 Task: Change the invitee language to French.
Action: Mouse moved to (814, 229)
Screenshot: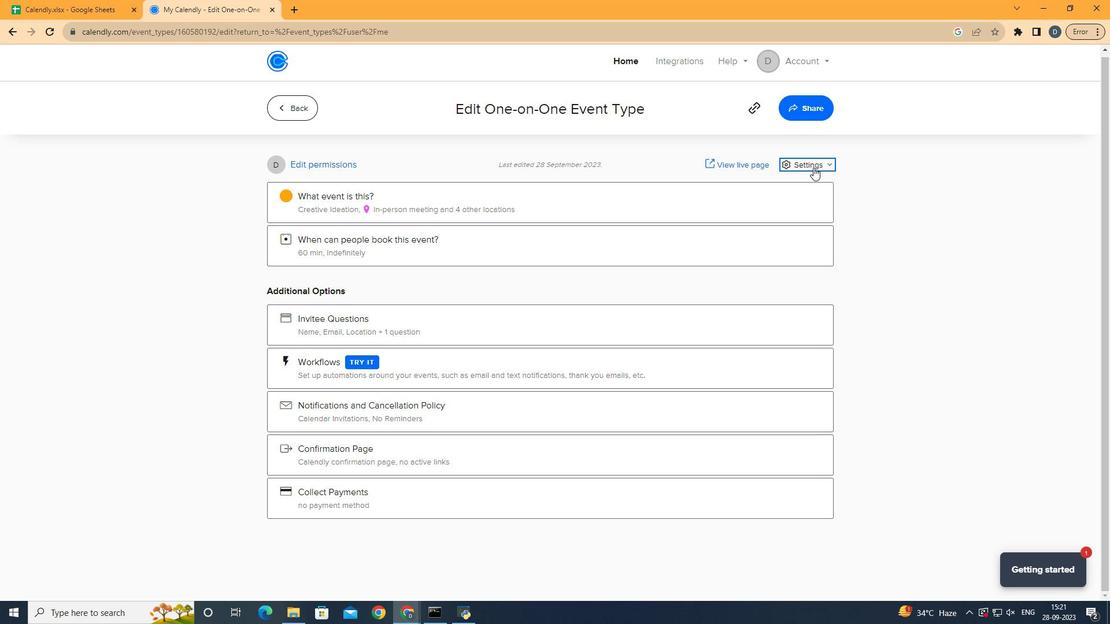 
Action: Mouse pressed left at (814, 229)
Screenshot: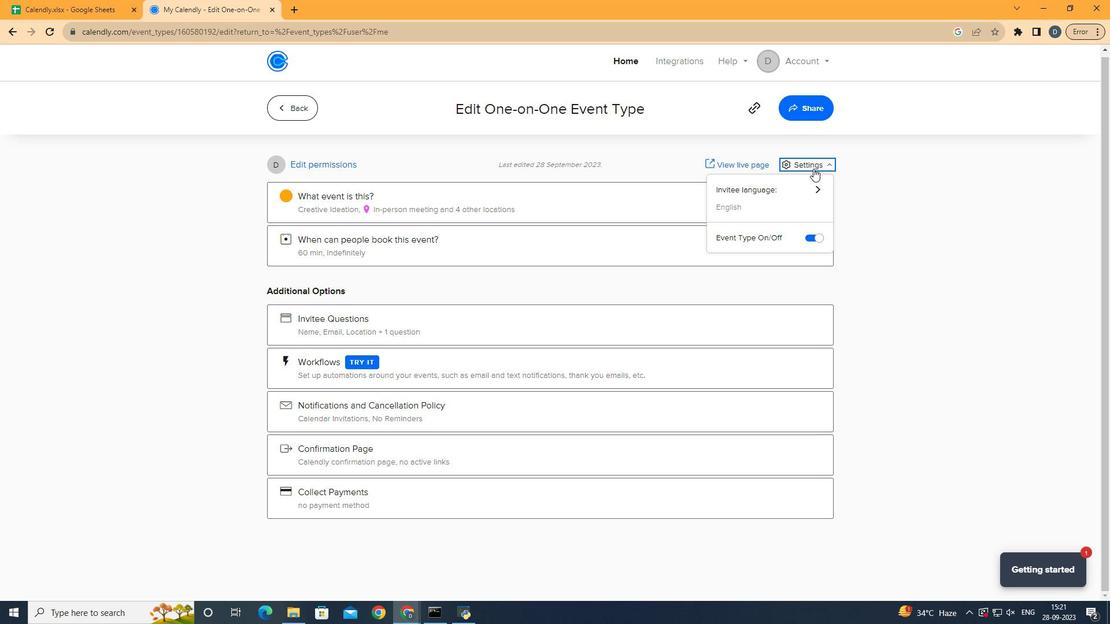 
Action: Mouse moved to (787, 236)
Screenshot: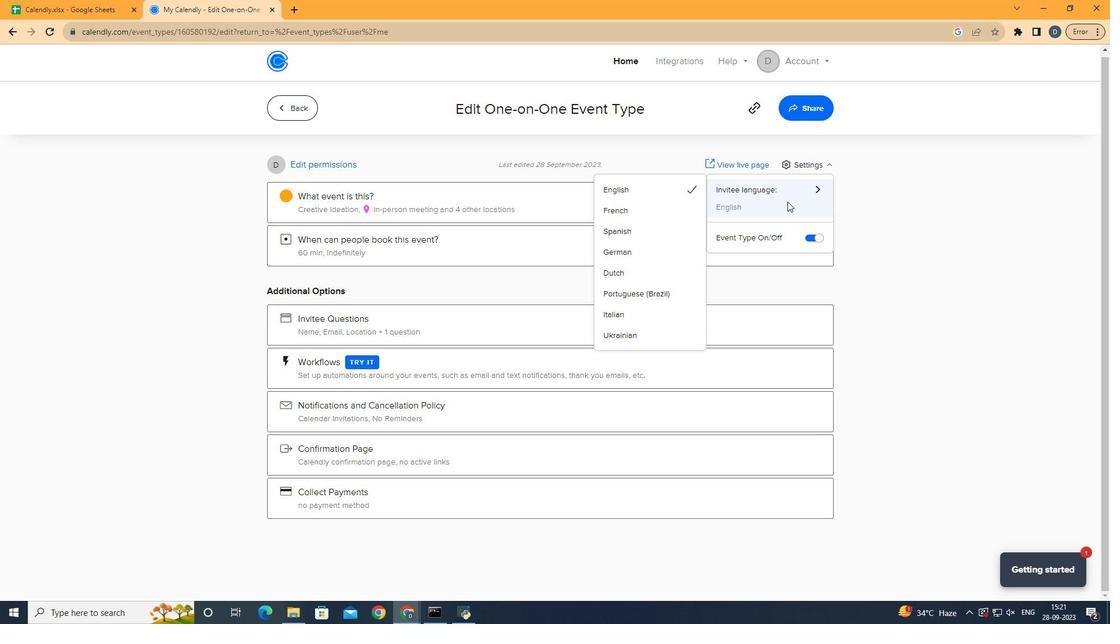 
Action: Mouse pressed left at (787, 236)
Screenshot: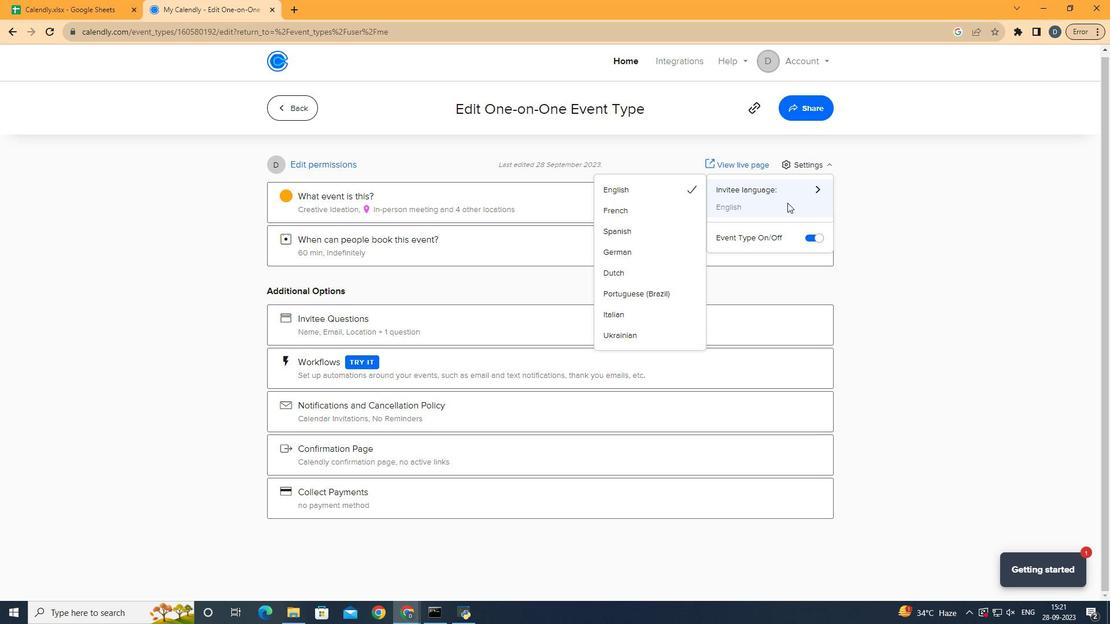 
Action: Mouse moved to (629, 239)
Screenshot: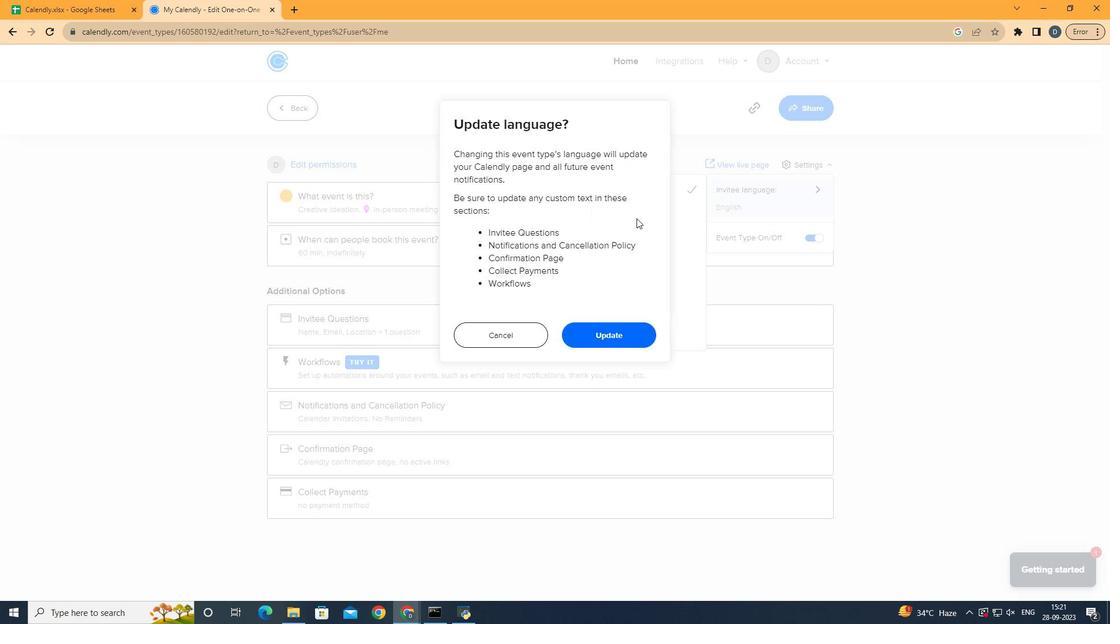 
Action: Mouse pressed left at (629, 239)
Screenshot: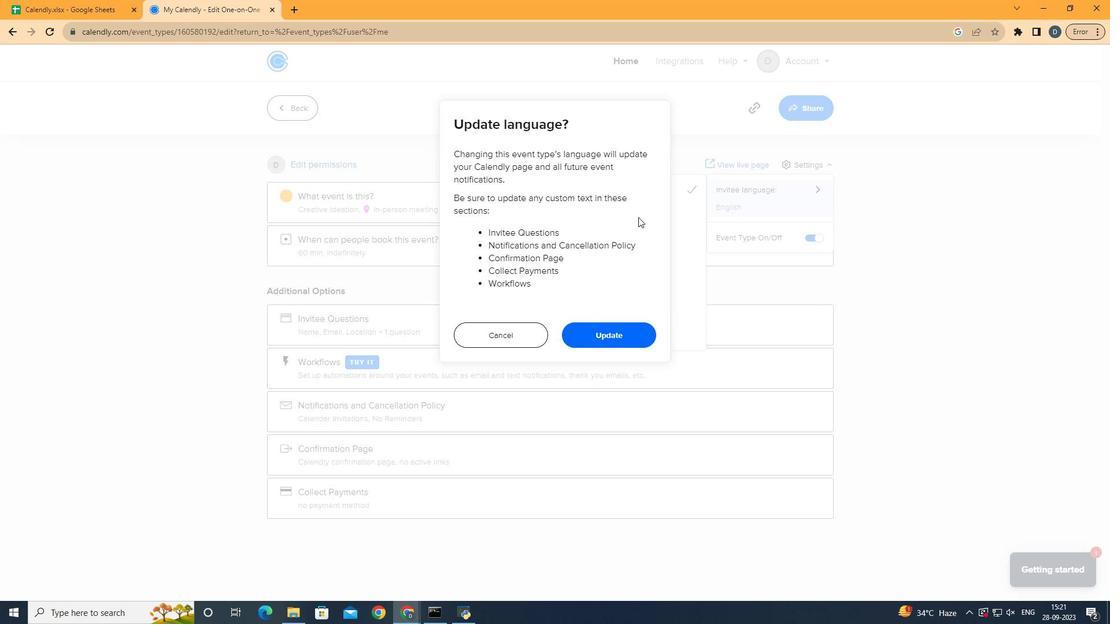 
Action: Mouse moved to (606, 264)
Screenshot: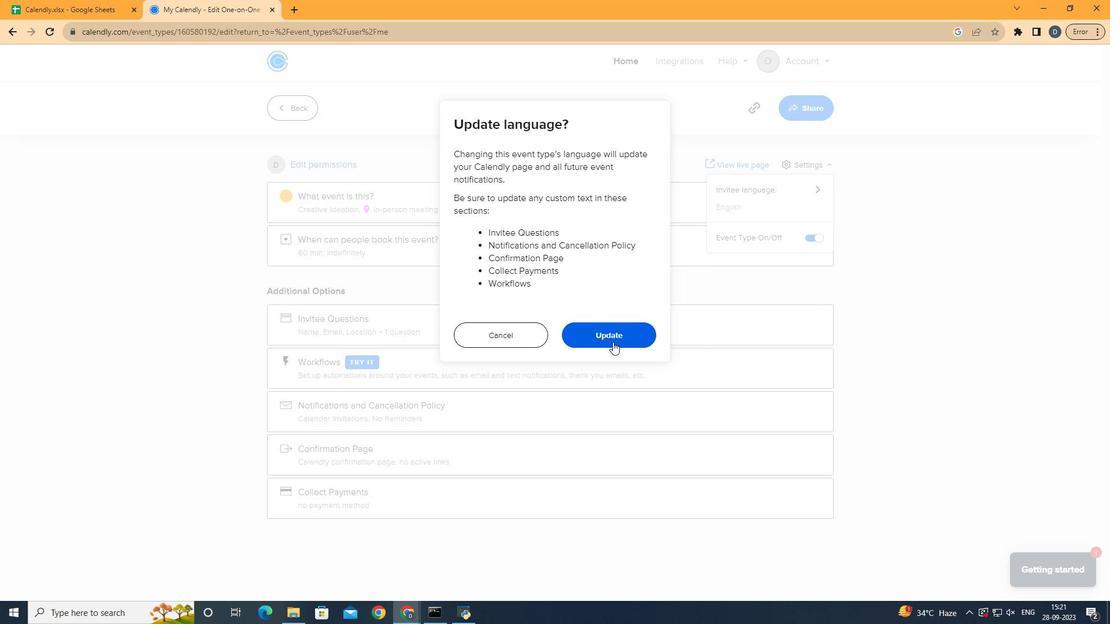 
Action: Mouse pressed left at (606, 264)
Screenshot: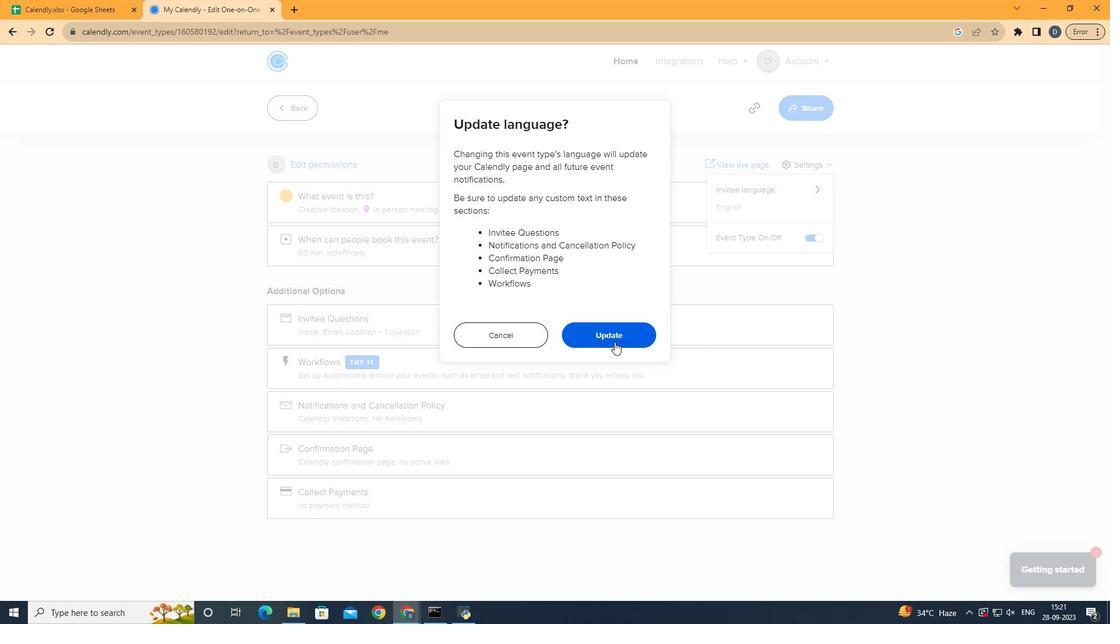 
Action: Mouse moved to (909, 246)
Screenshot: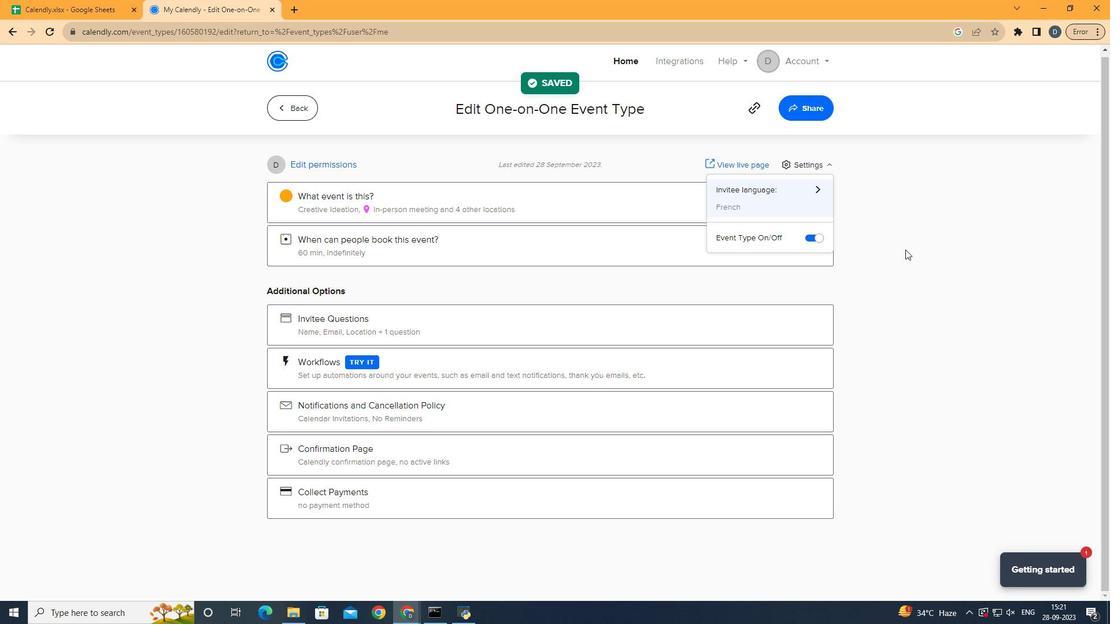 
Action: Mouse pressed left at (909, 246)
Screenshot: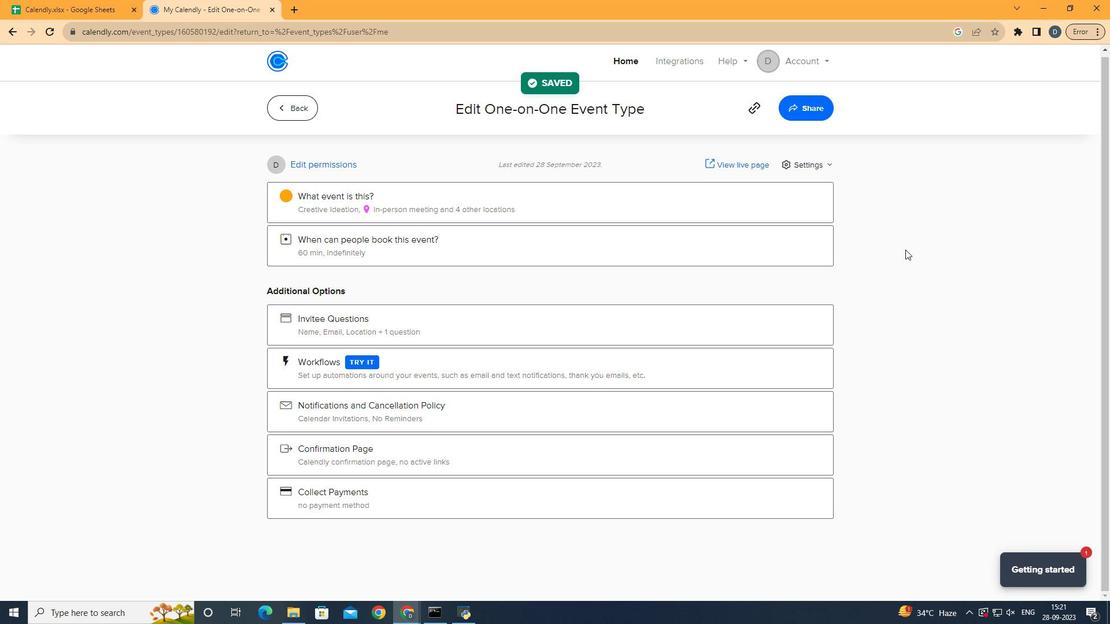 
Action: Mouse moved to (929, 244)
Screenshot: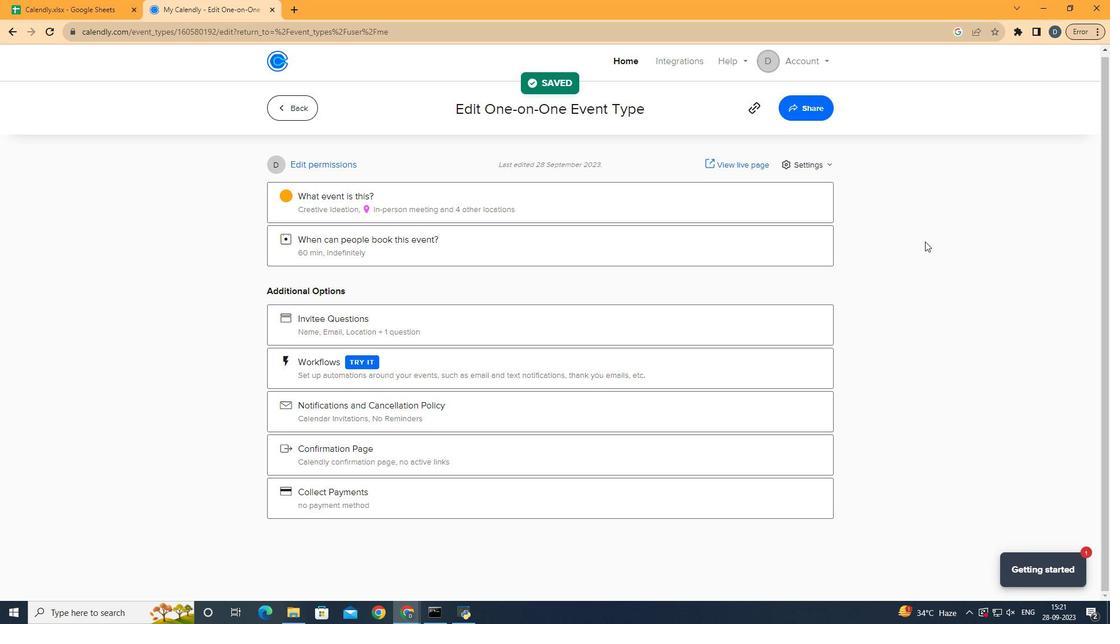 
